 Task: Check the starred repository in explore.
Action: Mouse moved to (211, 137)
Screenshot: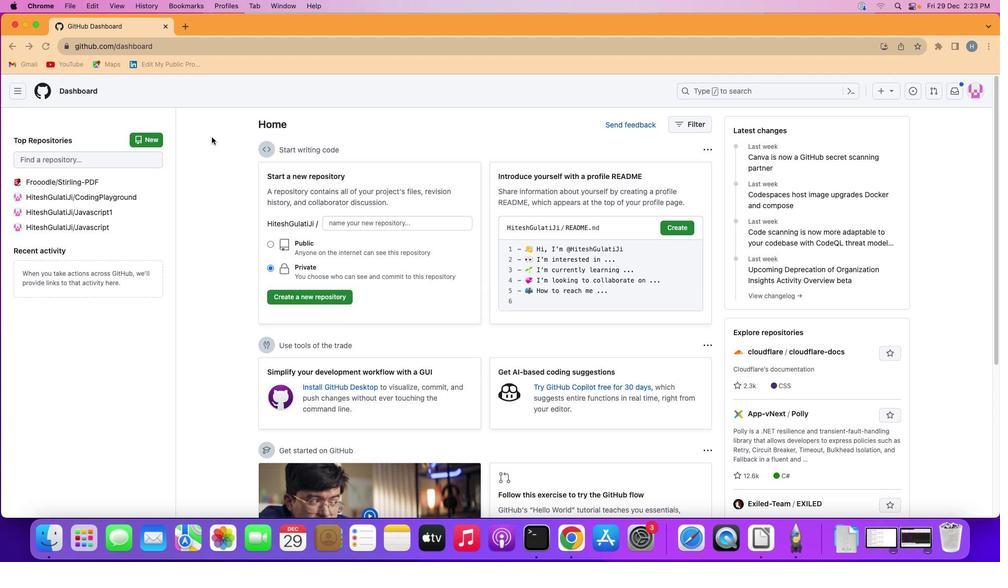 
Action: Mouse pressed left at (211, 137)
Screenshot: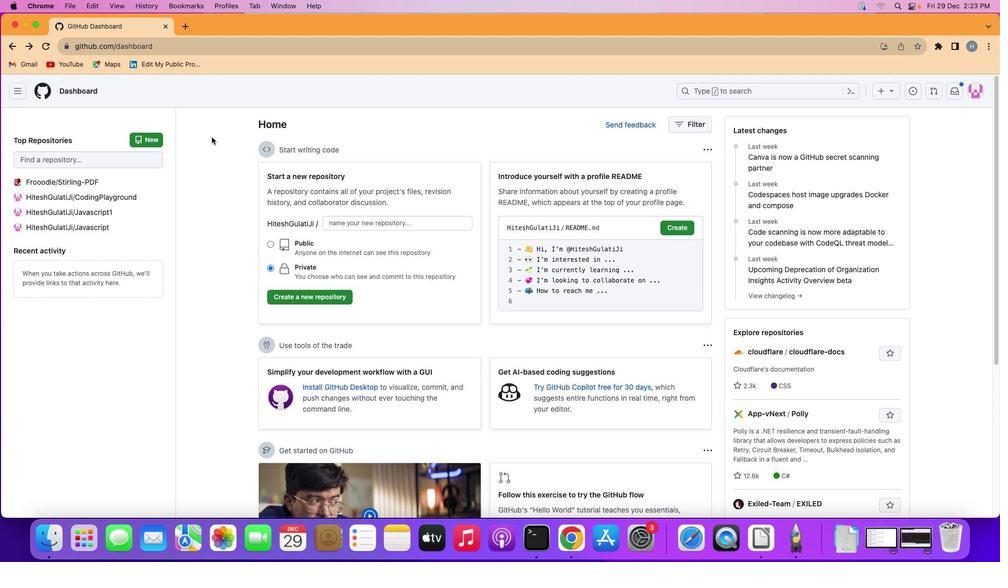 
Action: Mouse moved to (18, 89)
Screenshot: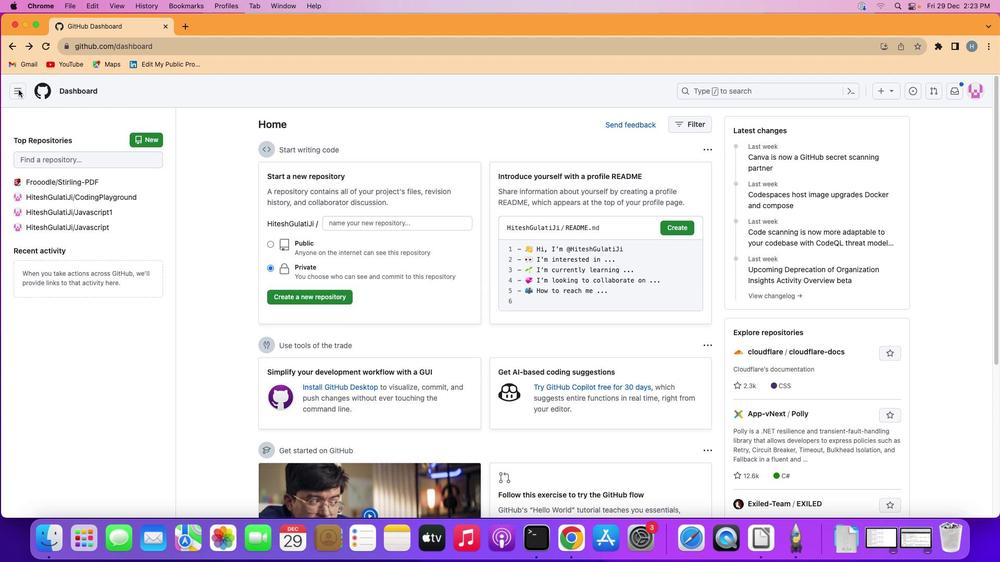 
Action: Mouse pressed left at (18, 89)
Screenshot: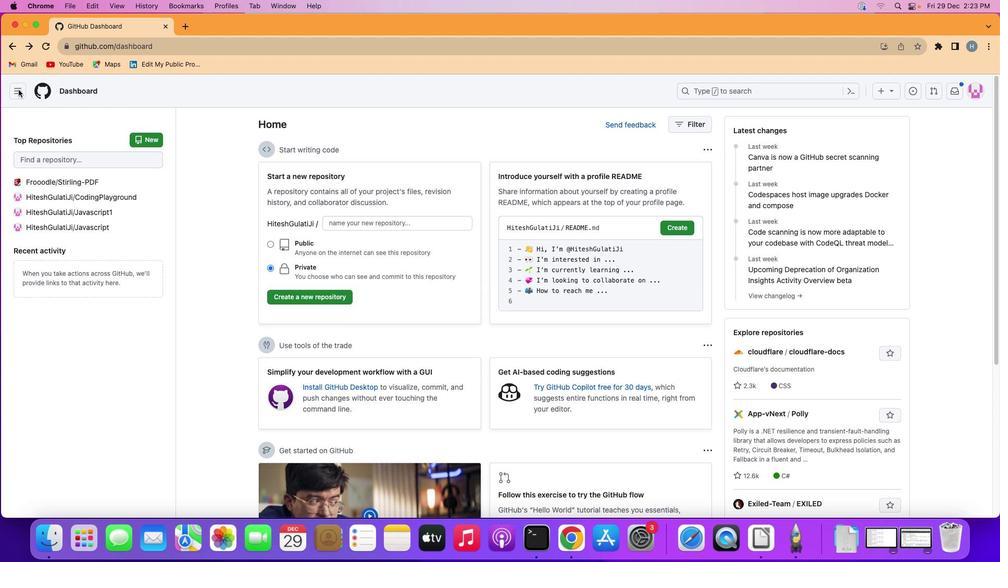 
Action: Mouse moved to (59, 225)
Screenshot: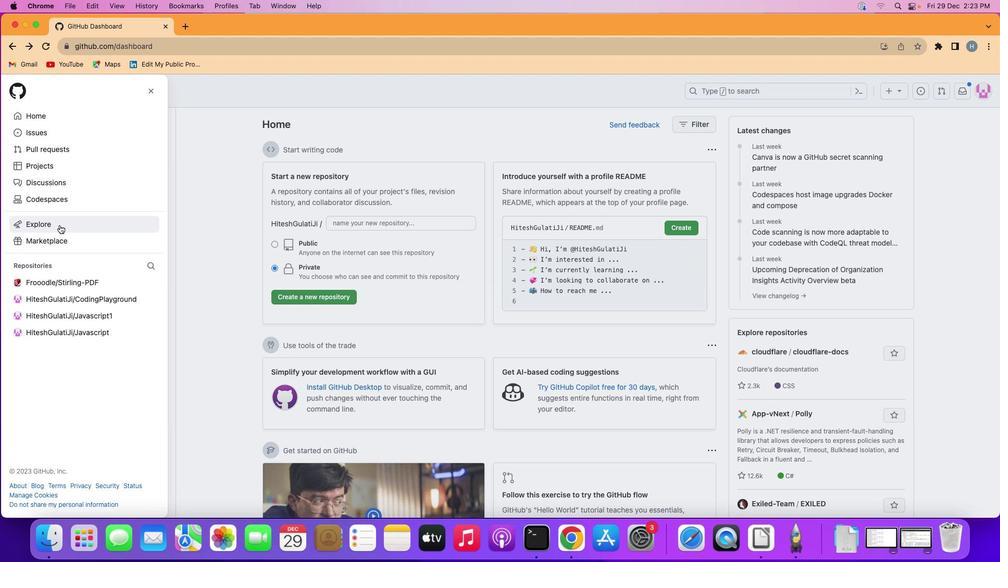 
Action: Mouse pressed left at (59, 225)
Screenshot: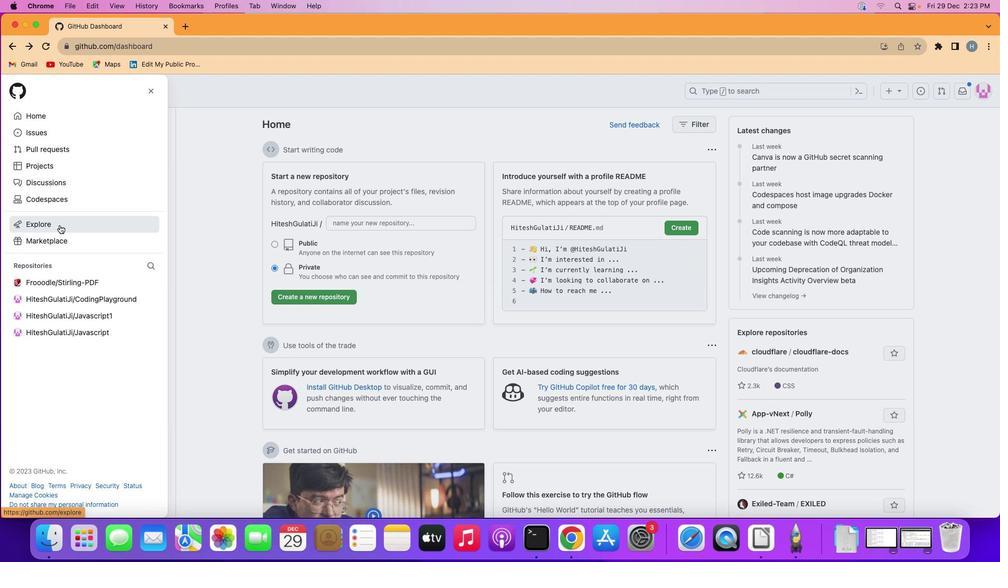 
Action: Mouse moved to (233, 249)
Screenshot: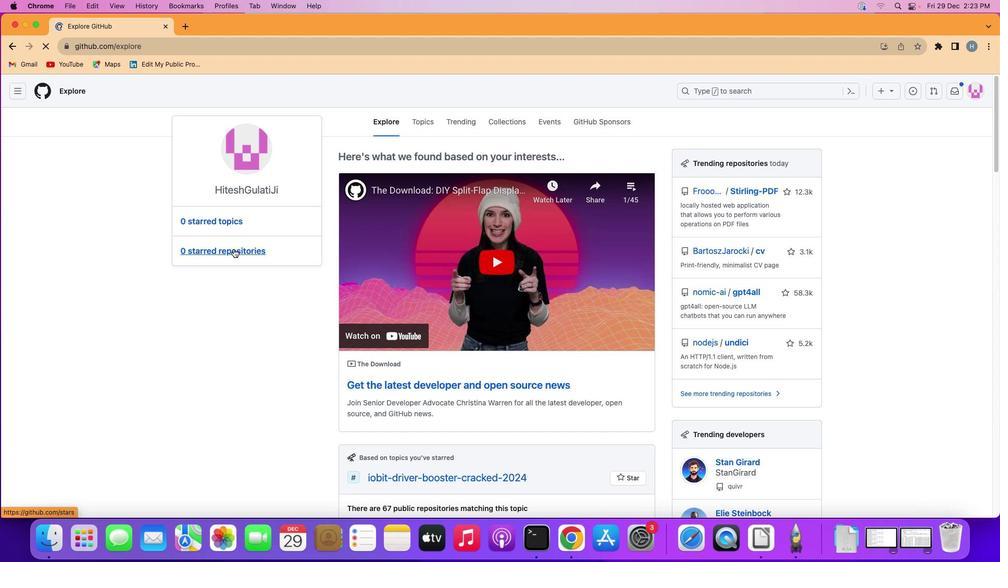 
Action: Mouse pressed left at (233, 249)
Screenshot: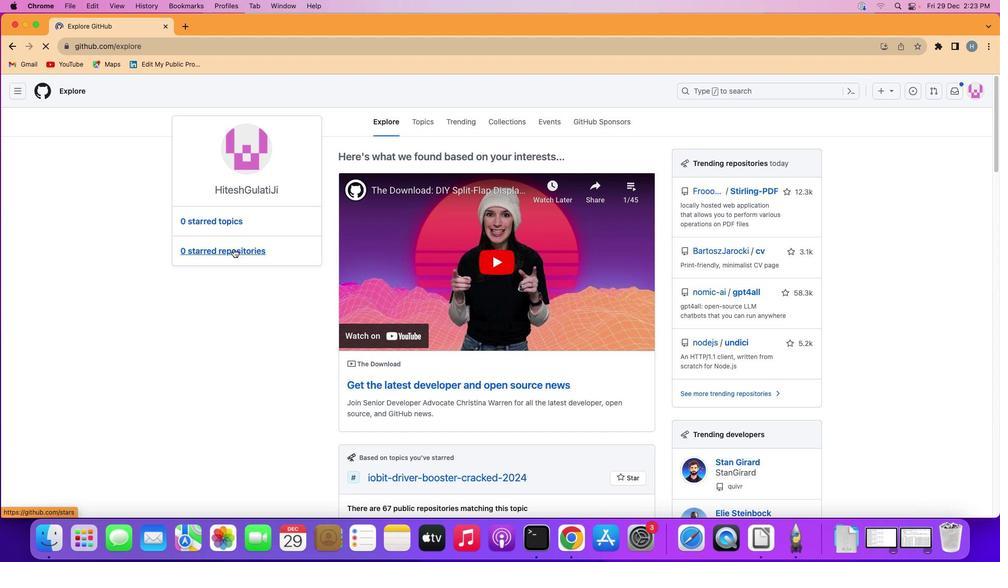 
Action: Mouse moved to (194, 272)
Screenshot: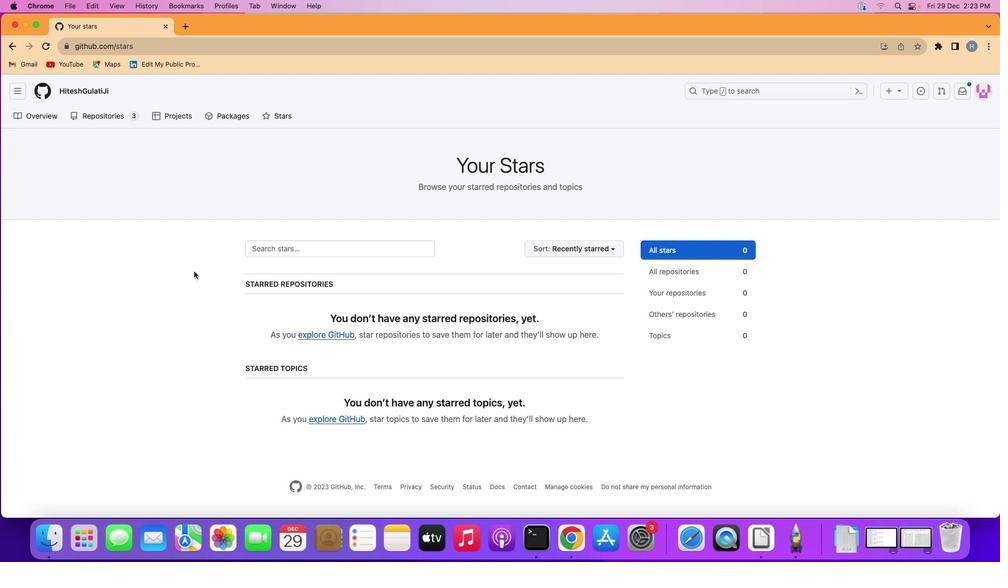 
